 Task: Add the task  Create a new online platform for online insurance services to the section Debug Dive in the project AmpTech and add a Due Date to the respective task as 2023/08/21
Action: Mouse moved to (742, 503)
Screenshot: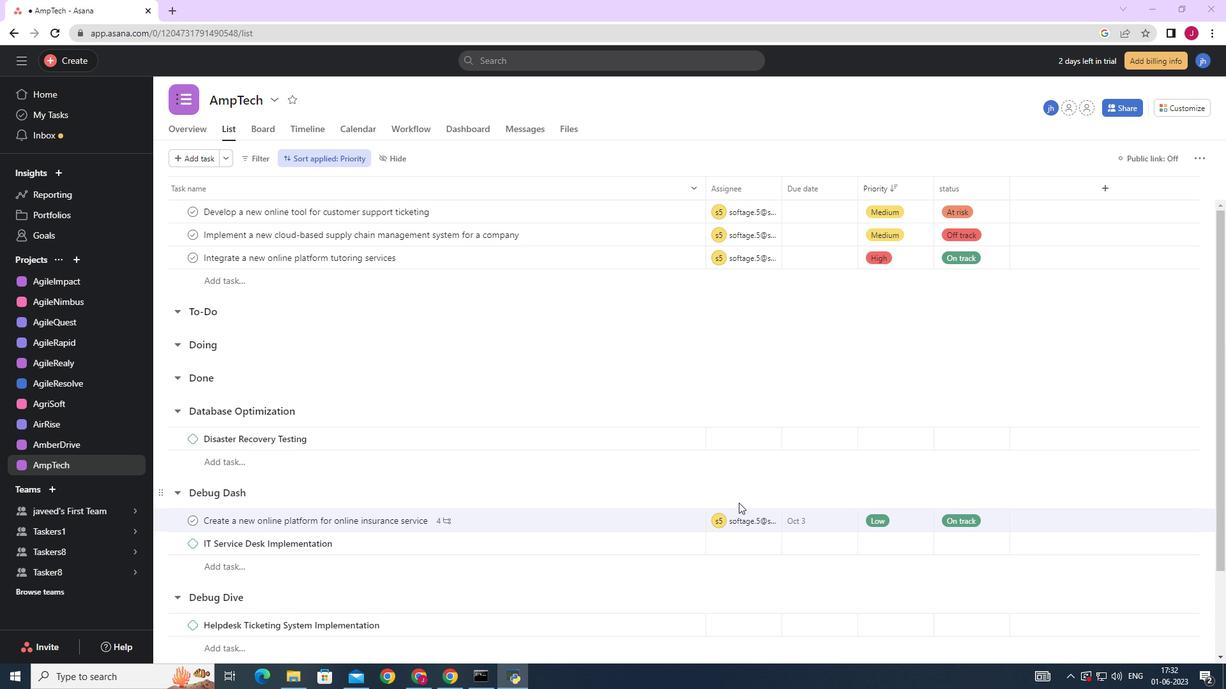 
Action: Mouse scrolled (742, 502) with delta (0, 0)
Screenshot: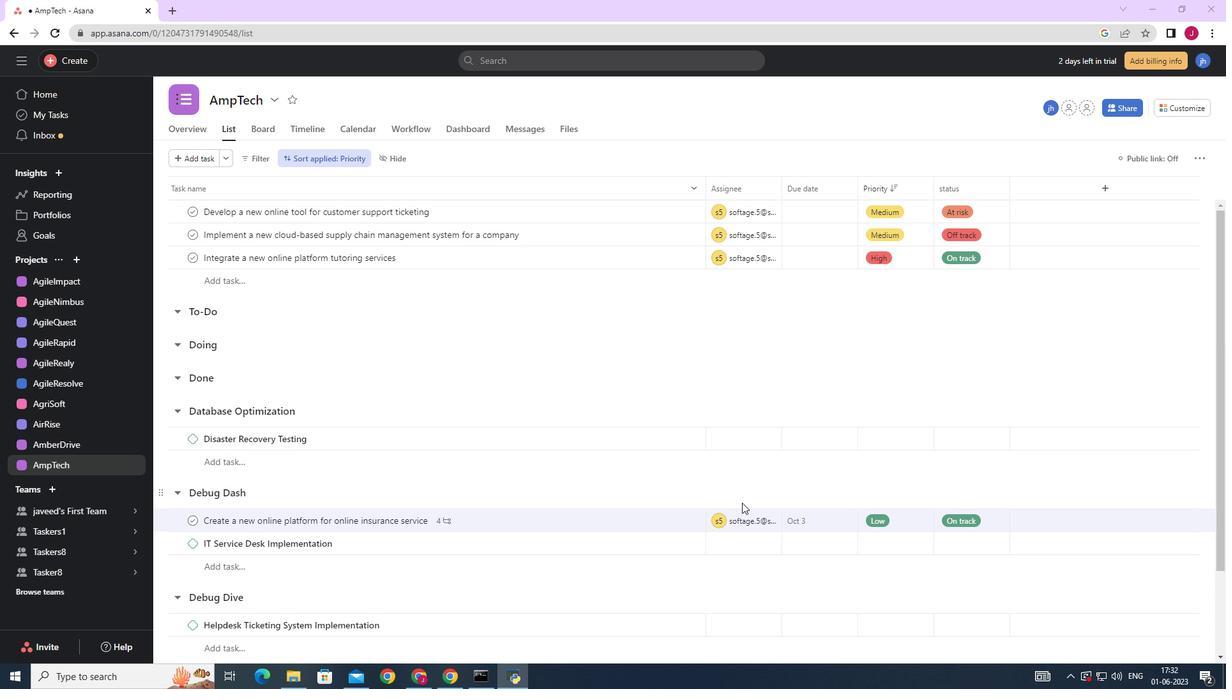 
Action: Mouse scrolled (742, 502) with delta (0, 0)
Screenshot: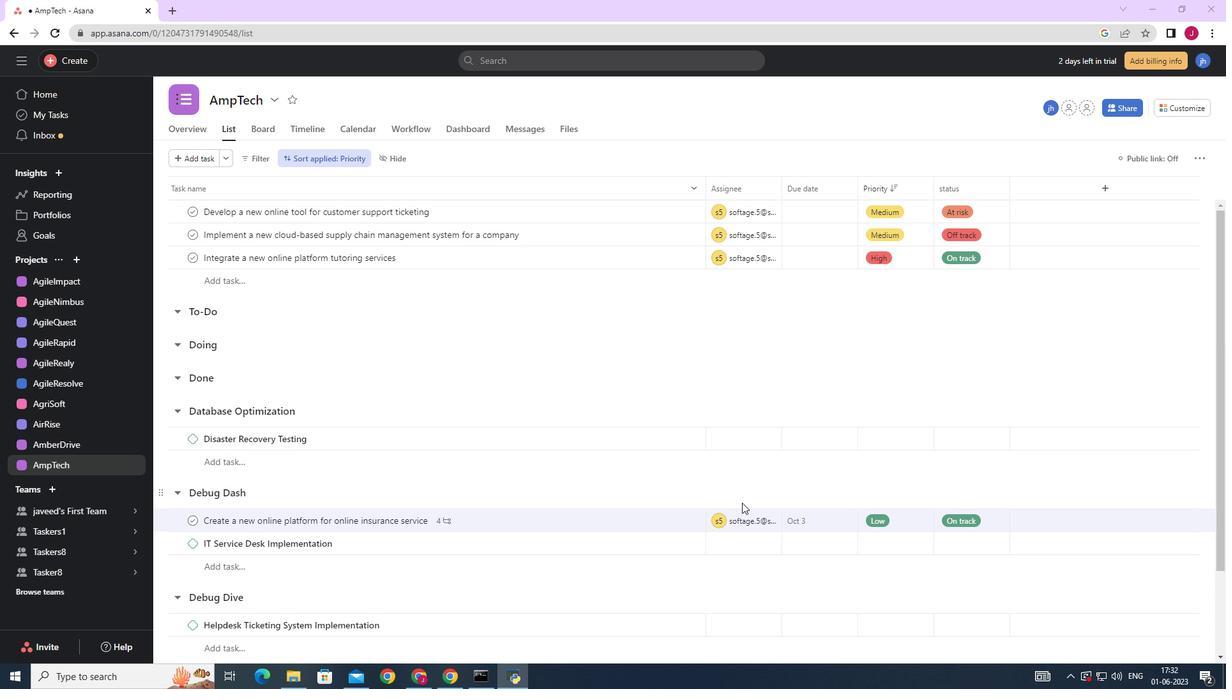 
Action: Mouse moved to (675, 420)
Screenshot: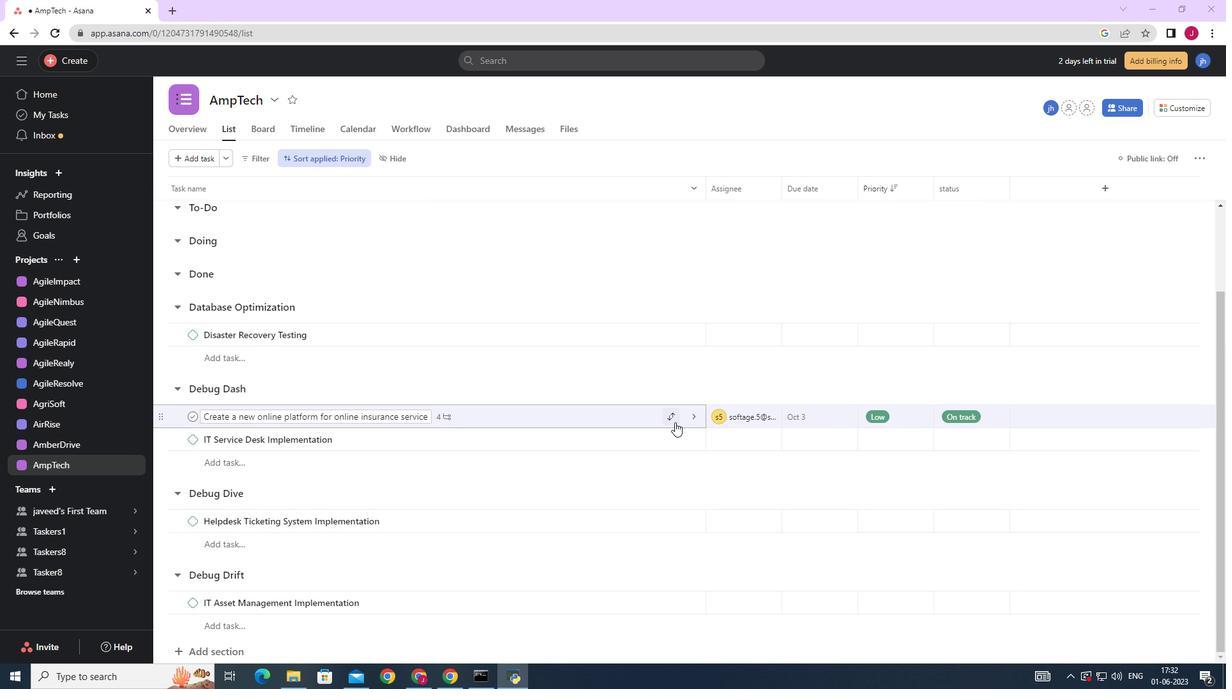 
Action: Mouse pressed left at (675, 420)
Screenshot: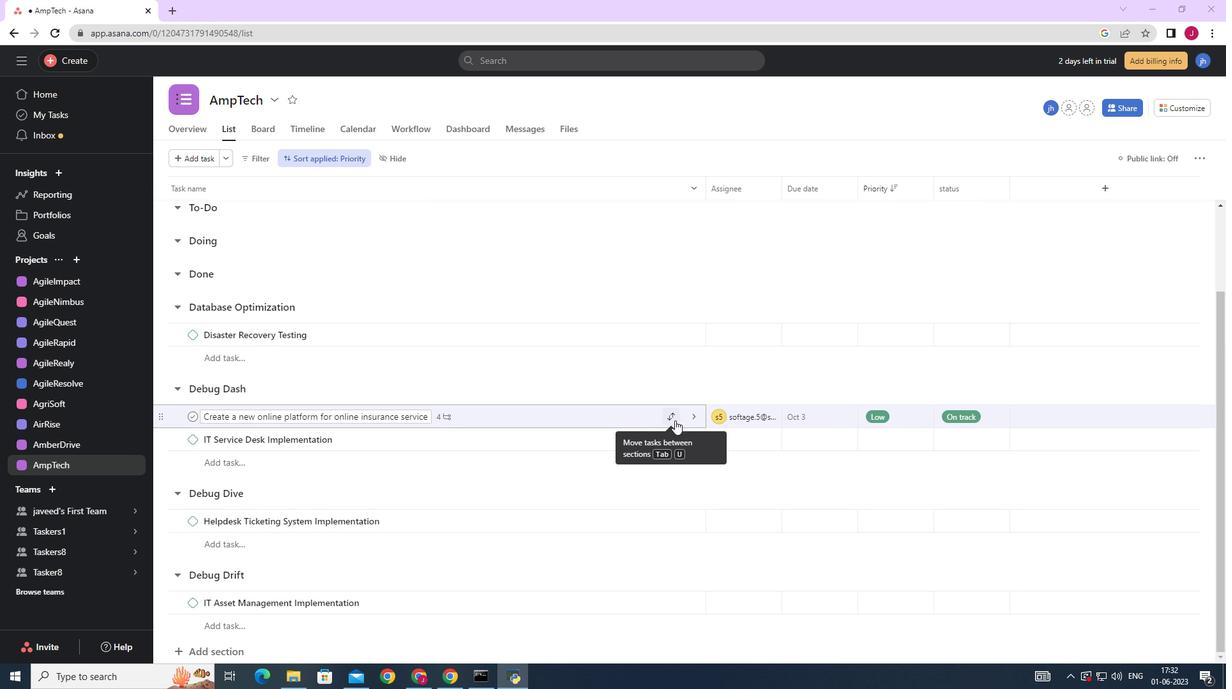 
Action: Mouse moved to (610, 603)
Screenshot: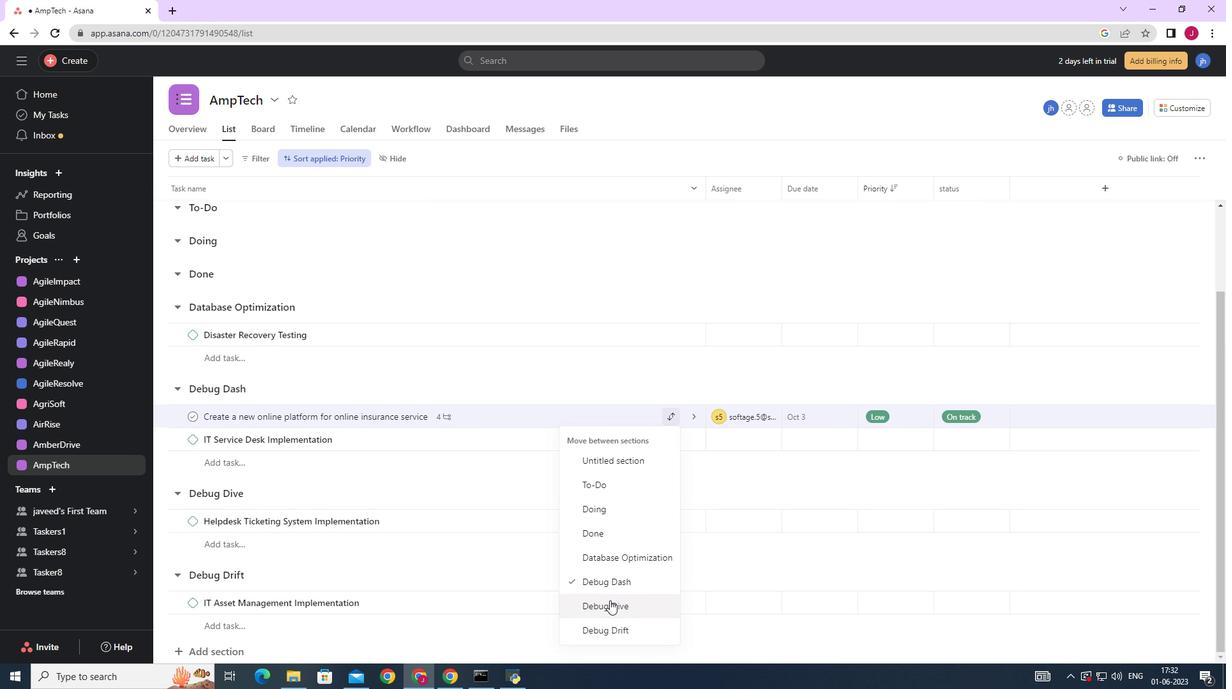 
Action: Mouse pressed left at (610, 603)
Screenshot: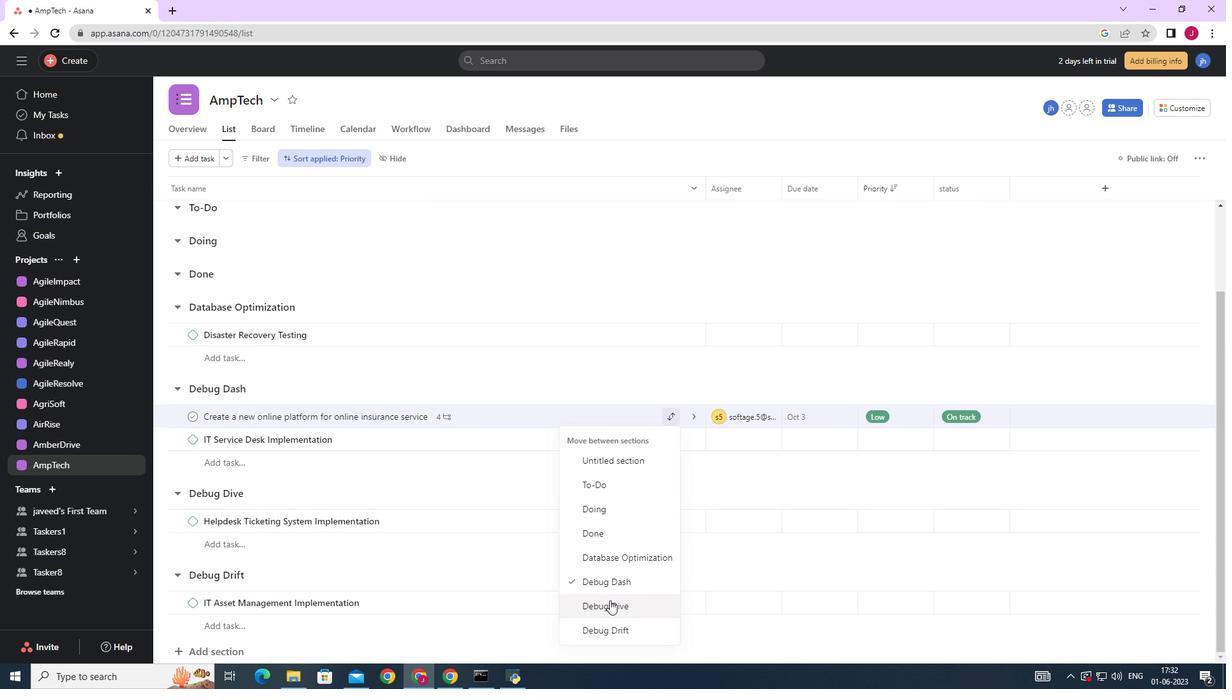 
Action: Mouse moved to (848, 497)
Screenshot: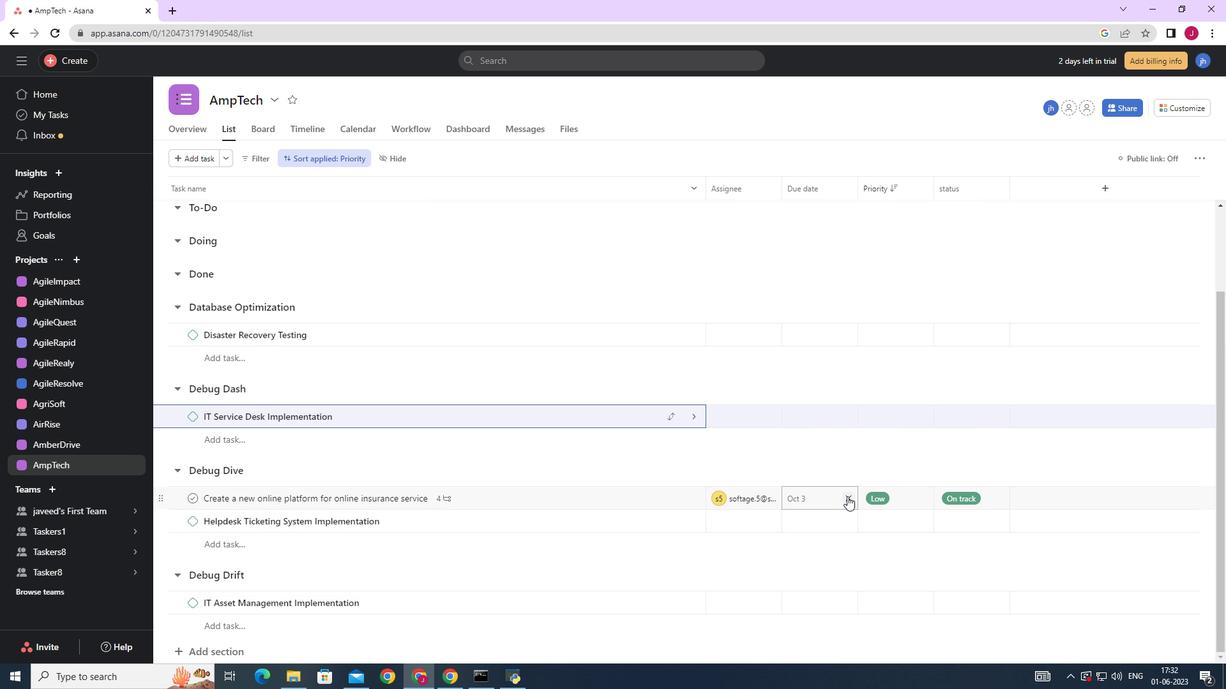 
Action: Mouse pressed left at (848, 497)
Screenshot: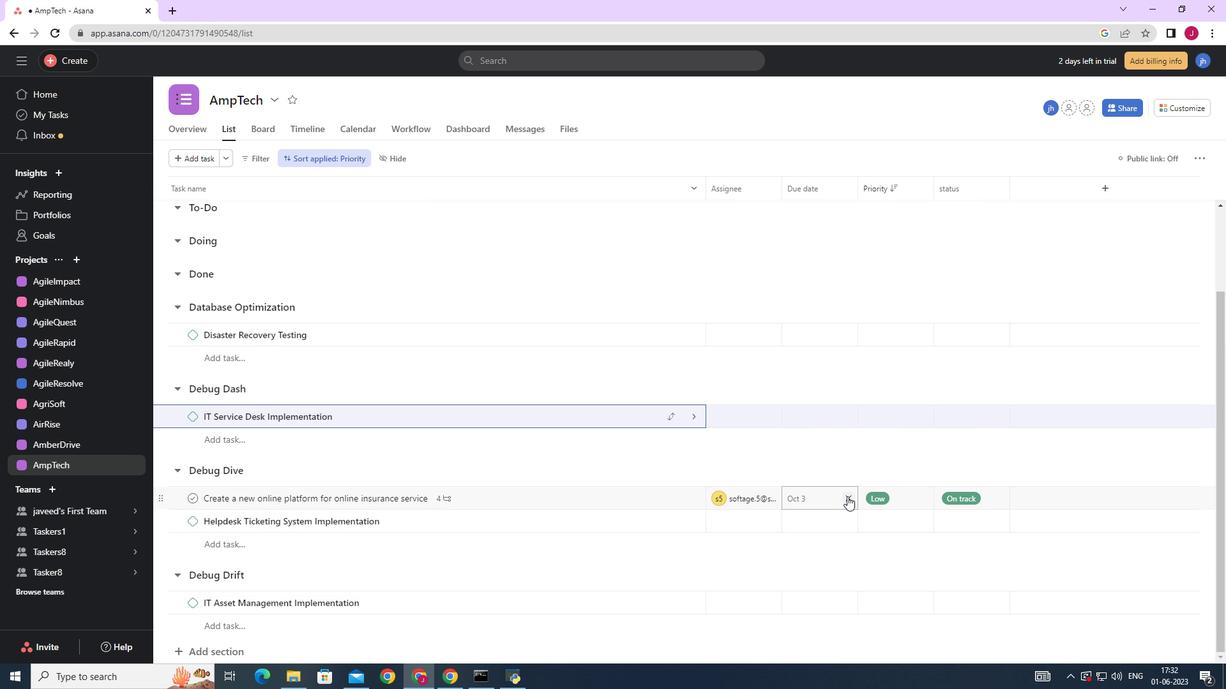 
Action: Mouse moved to (806, 504)
Screenshot: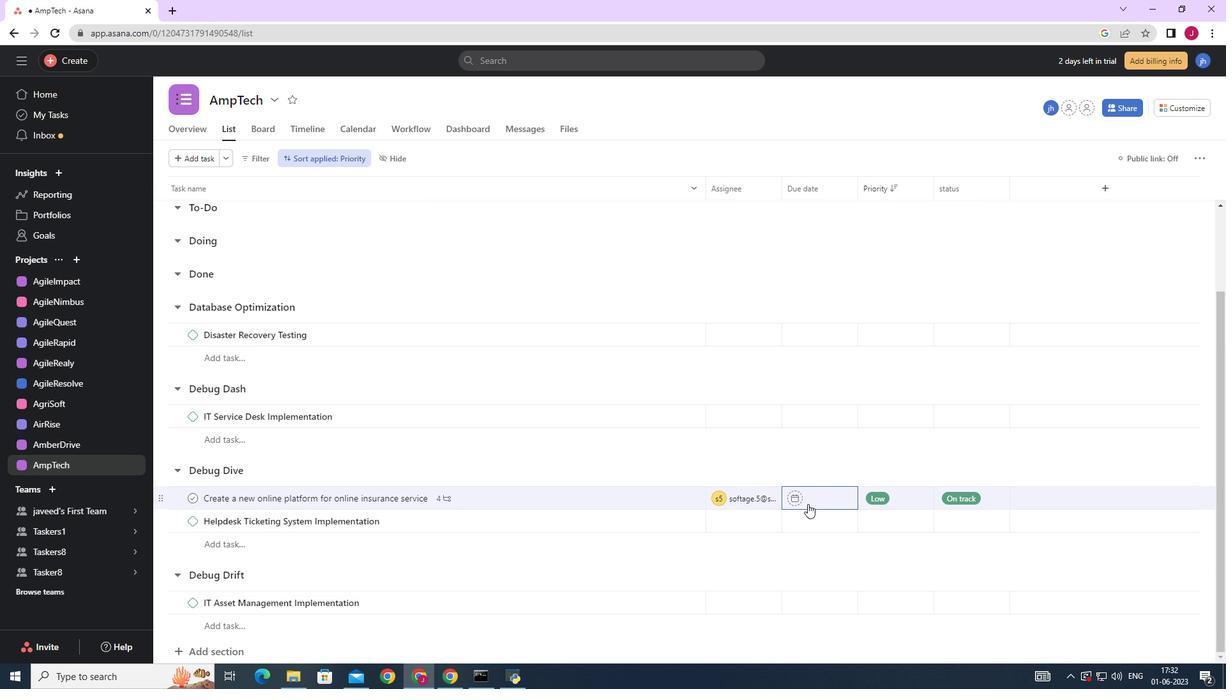 
Action: Mouse pressed left at (806, 504)
Screenshot: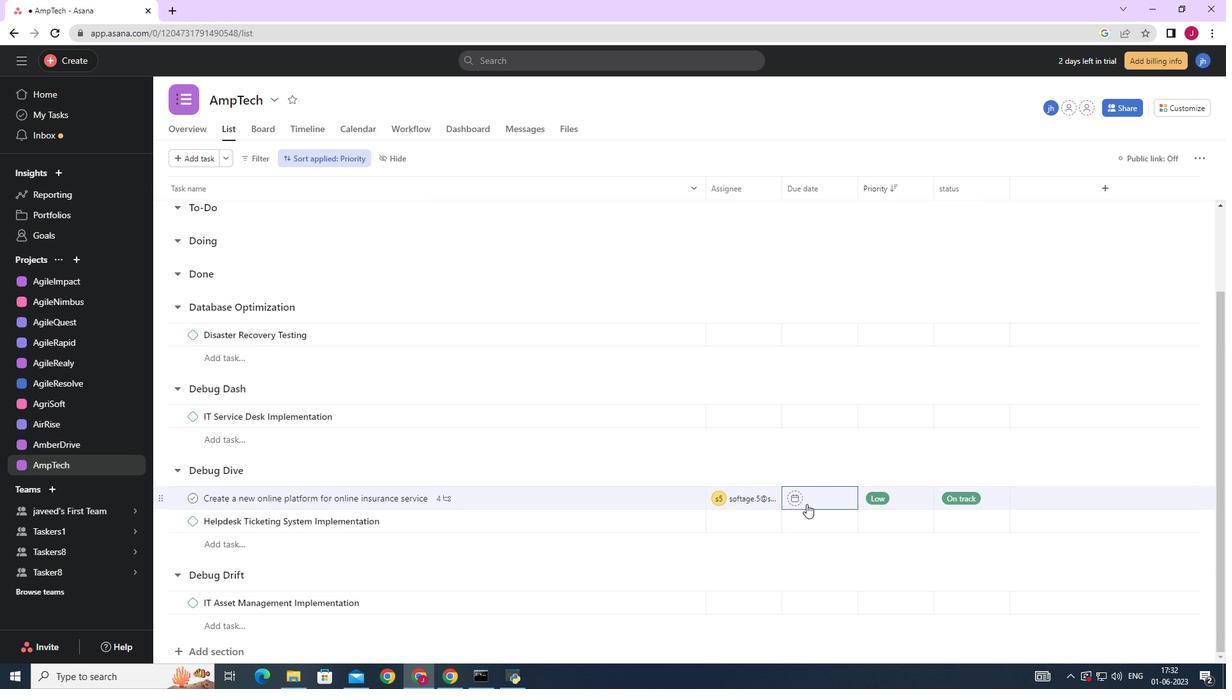 
Action: Mouse moved to (945, 297)
Screenshot: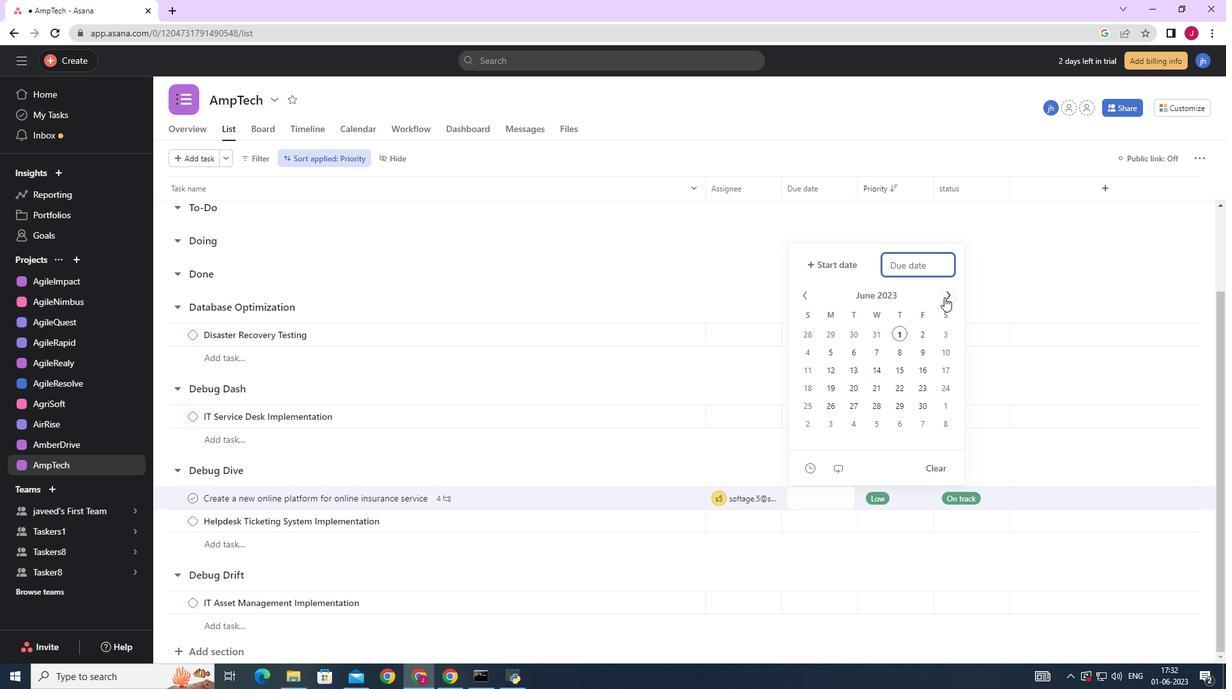 
Action: Mouse pressed left at (945, 297)
Screenshot: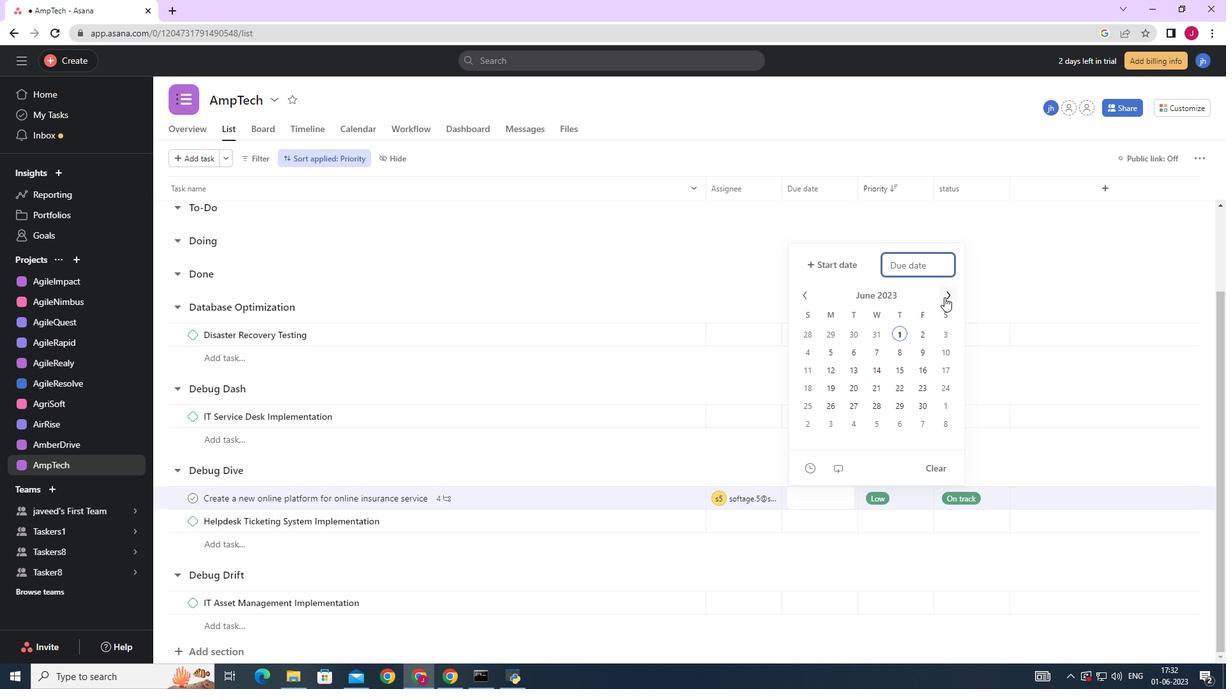 
Action: Mouse pressed left at (945, 297)
Screenshot: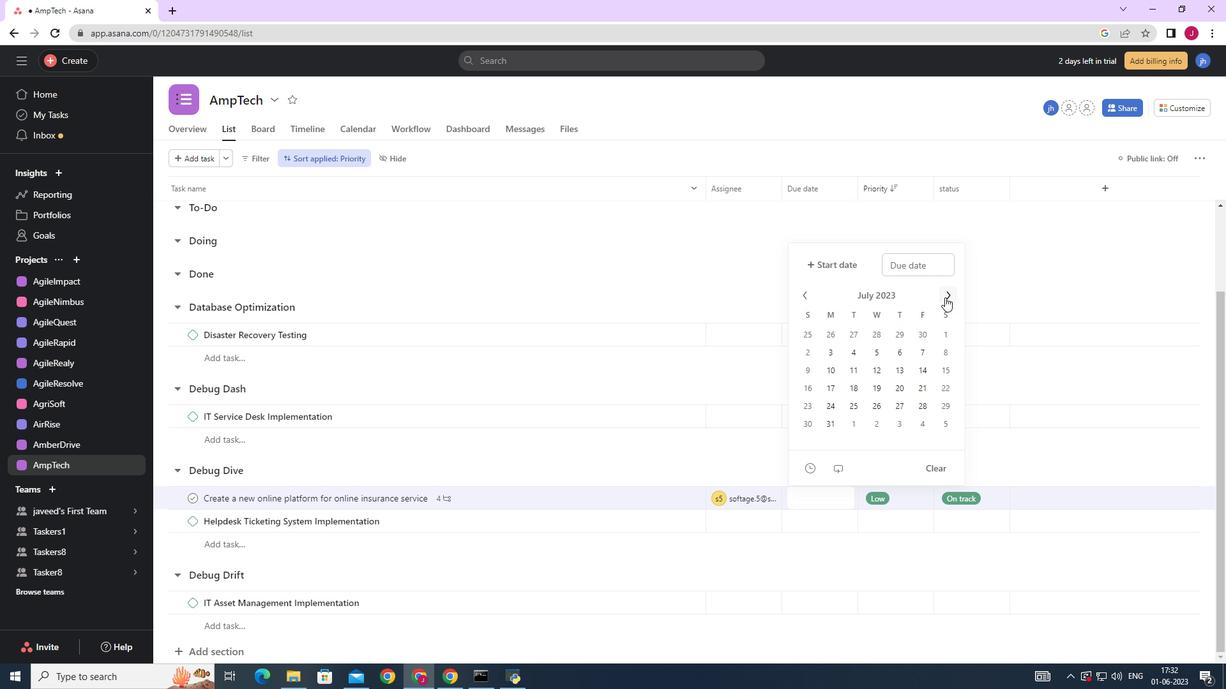 
Action: Mouse moved to (836, 388)
Screenshot: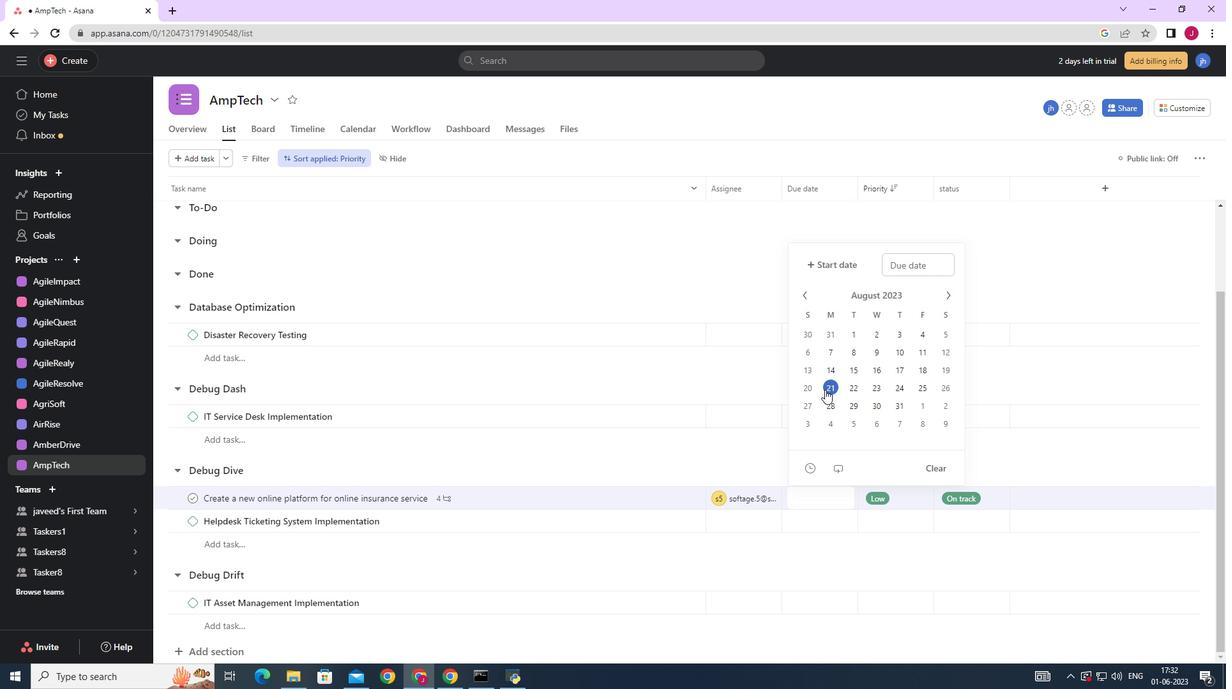 
Action: Mouse pressed left at (836, 388)
Screenshot: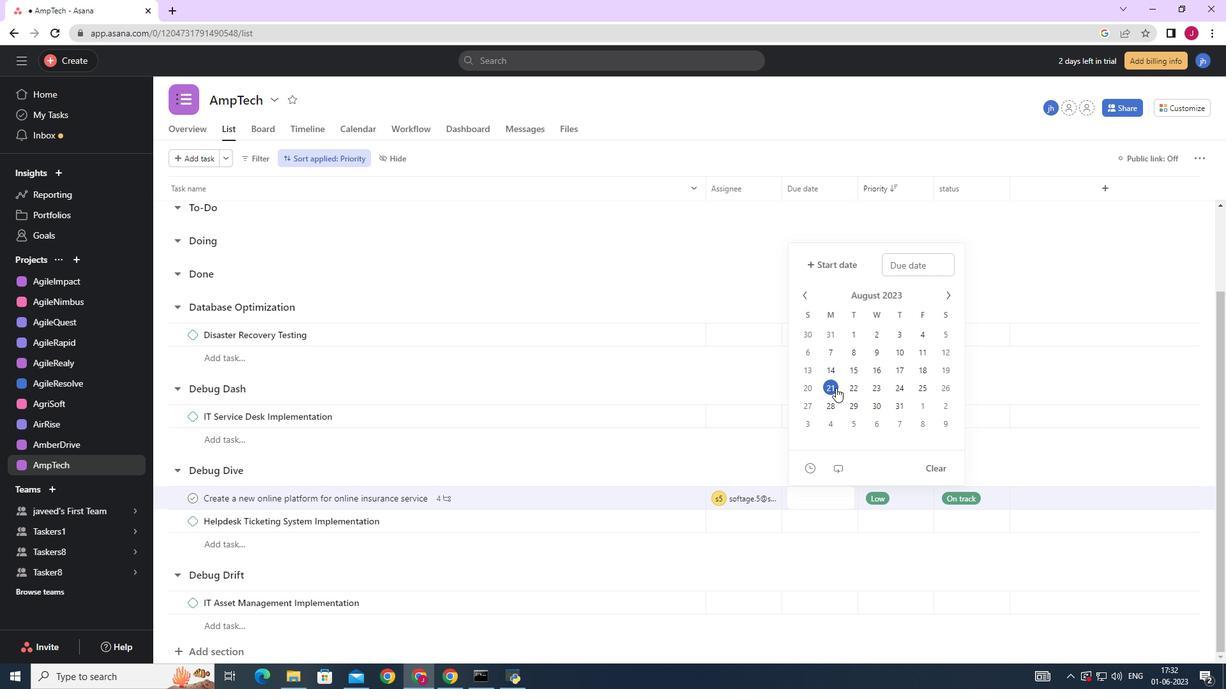 
Action: Mouse moved to (1062, 263)
Screenshot: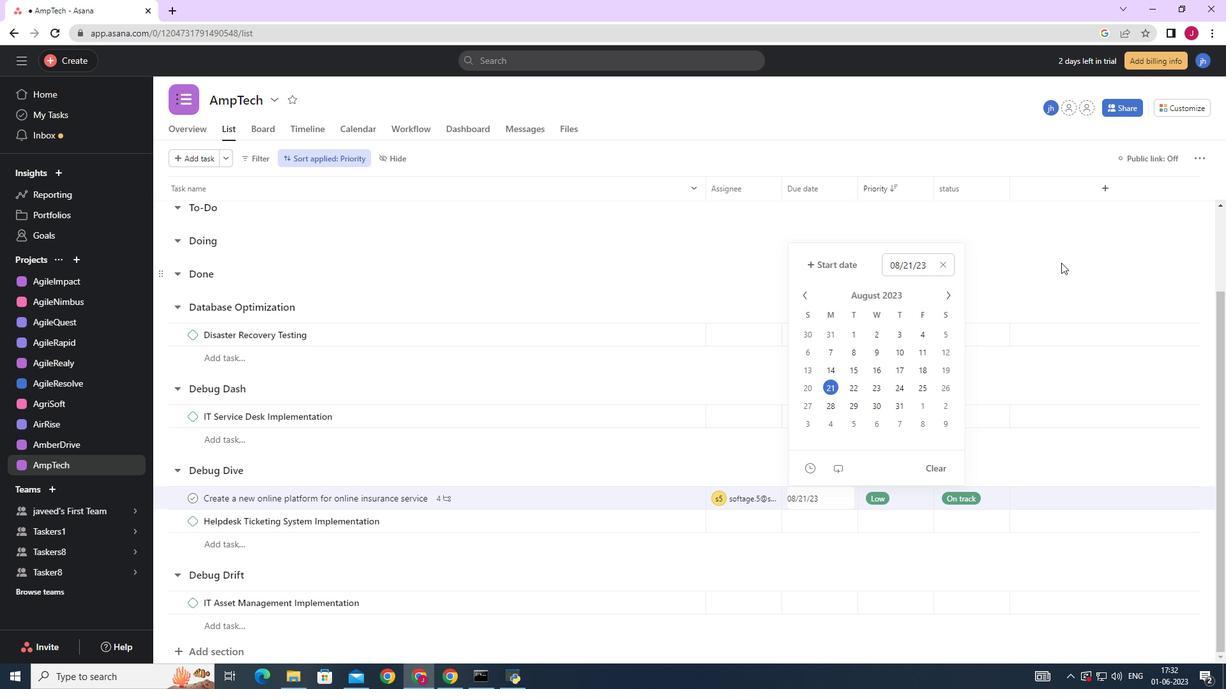 
Action: Mouse pressed left at (1062, 263)
Screenshot: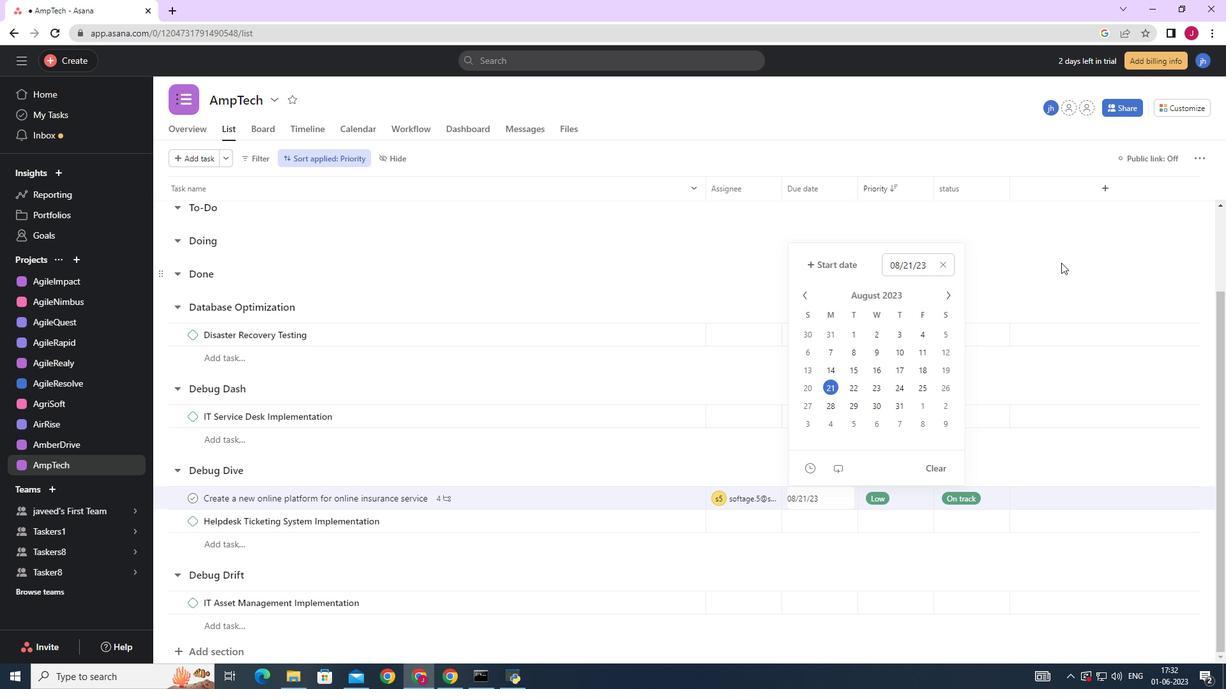 
Action: Mouse moved to (1045, 261)
Screenshot: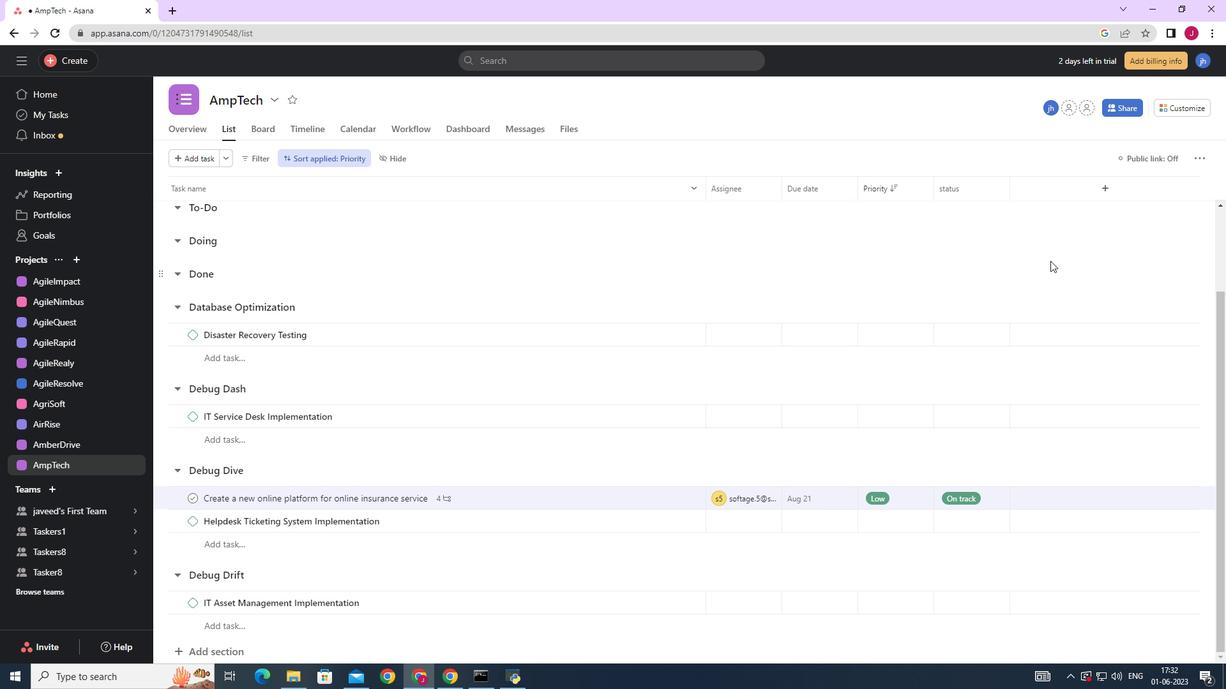 
